 Task: Find restaurants with a 4.0+ rating.
Action: Mouse moved to (327, 91)
Screenshot: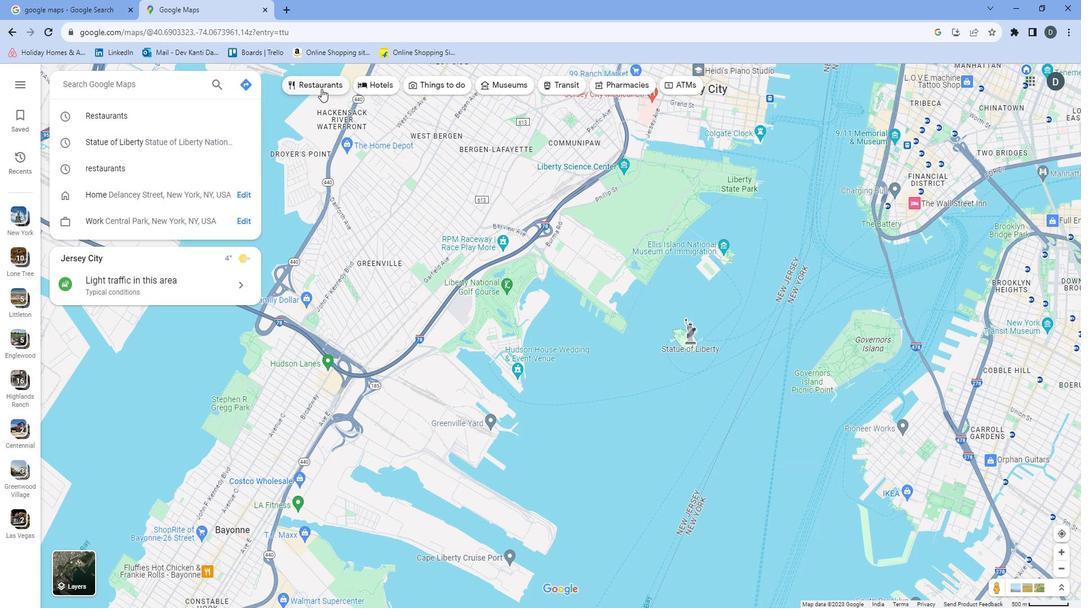 
Action: Mouse pressed left at (327, 91)
Screenshot: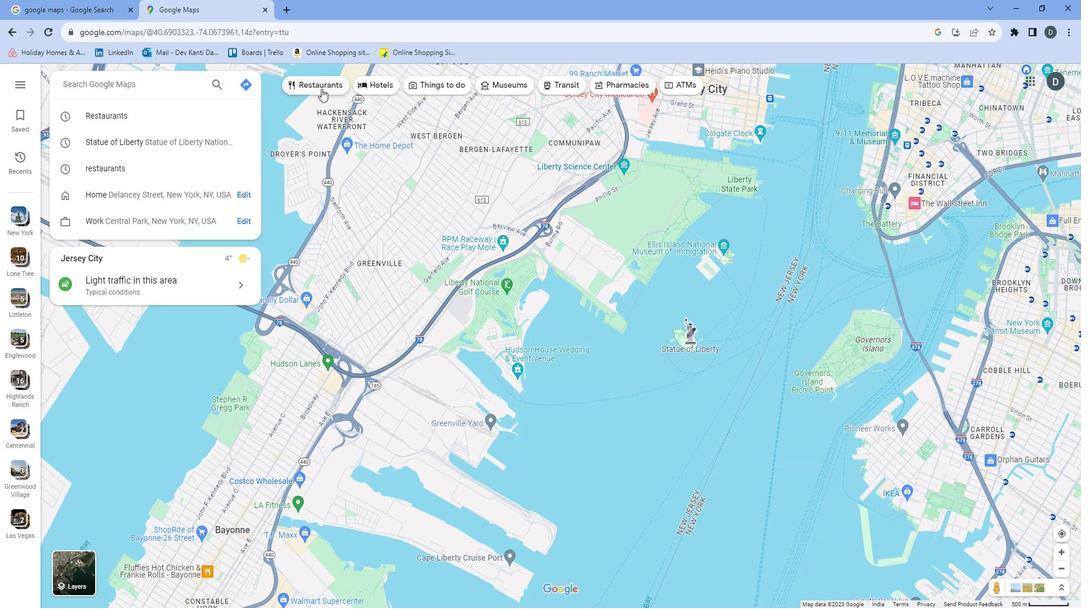 
Action: Mouse moved to (392, 86)
Screenshot: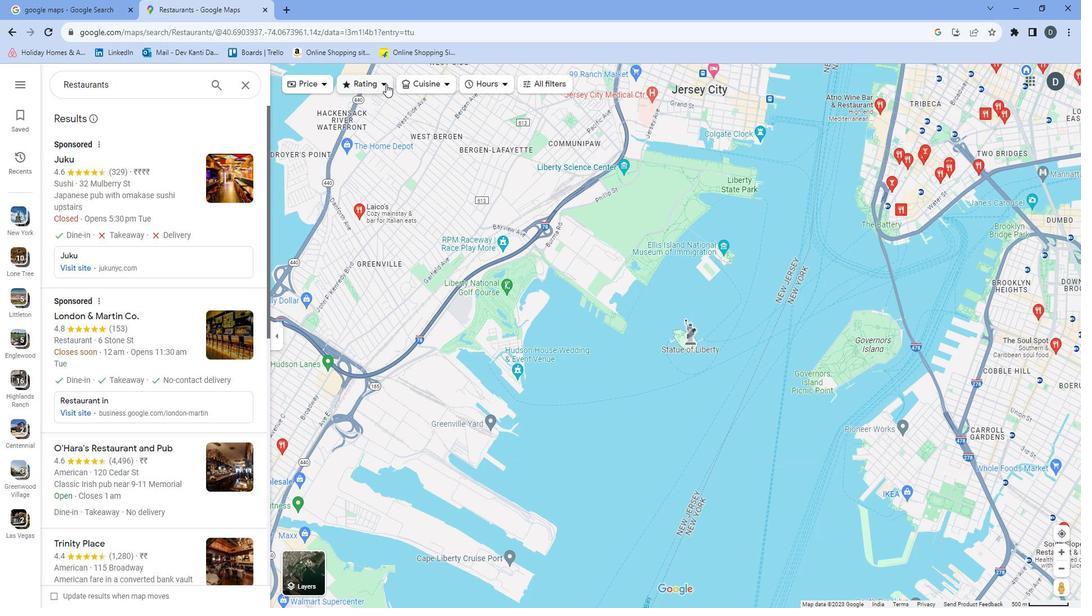 
Action: Mouse pressed left at (392, 86)
Screenshot: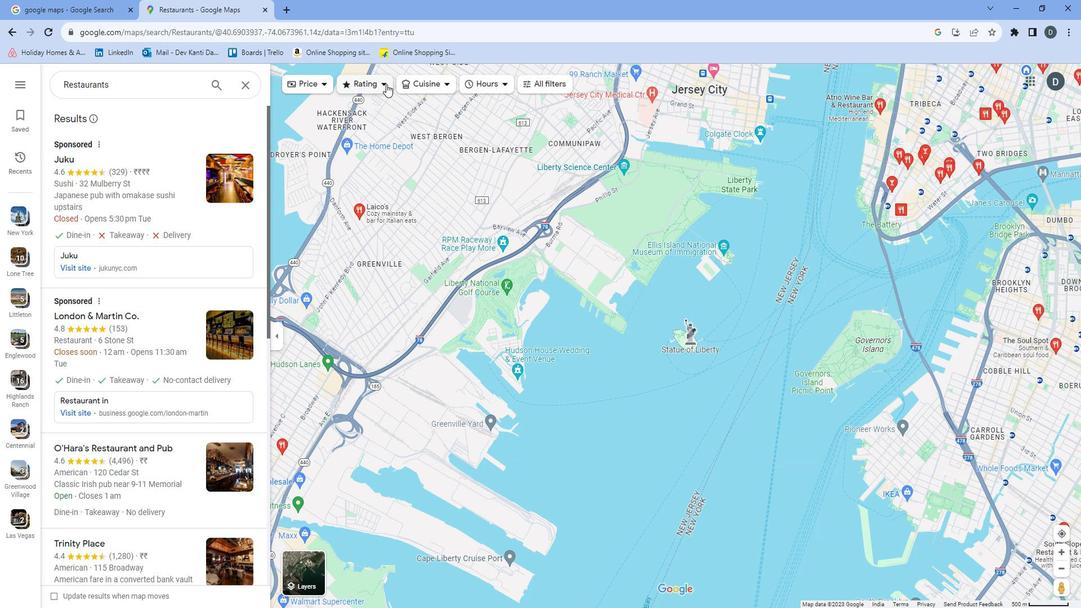 
Action: Mouse moved to (382, 200)
Screenshot: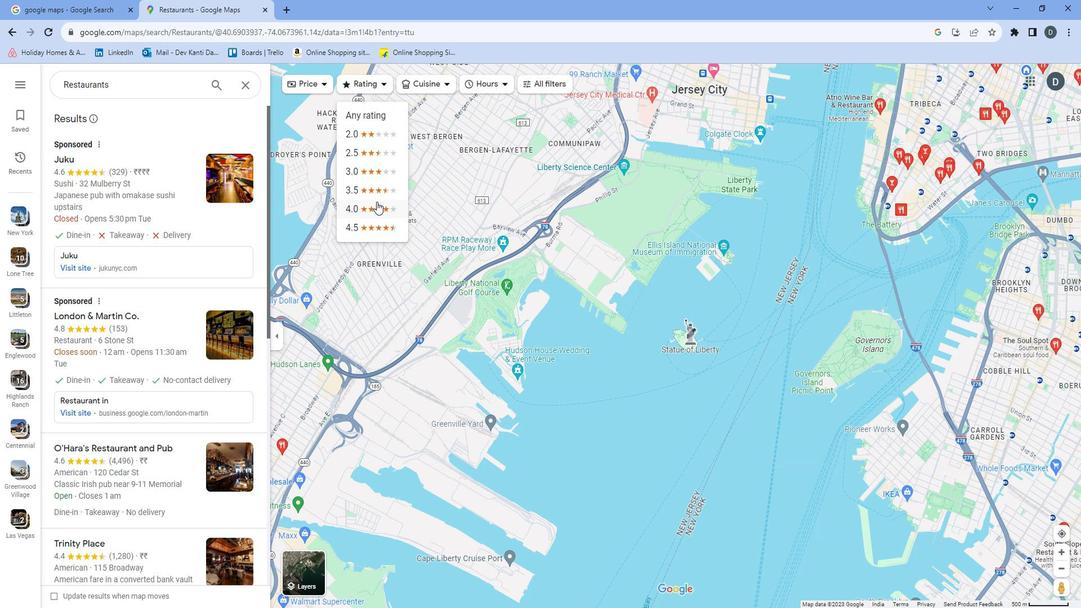 
Action: Mouse pressed left at (382, 200)
Screenshot: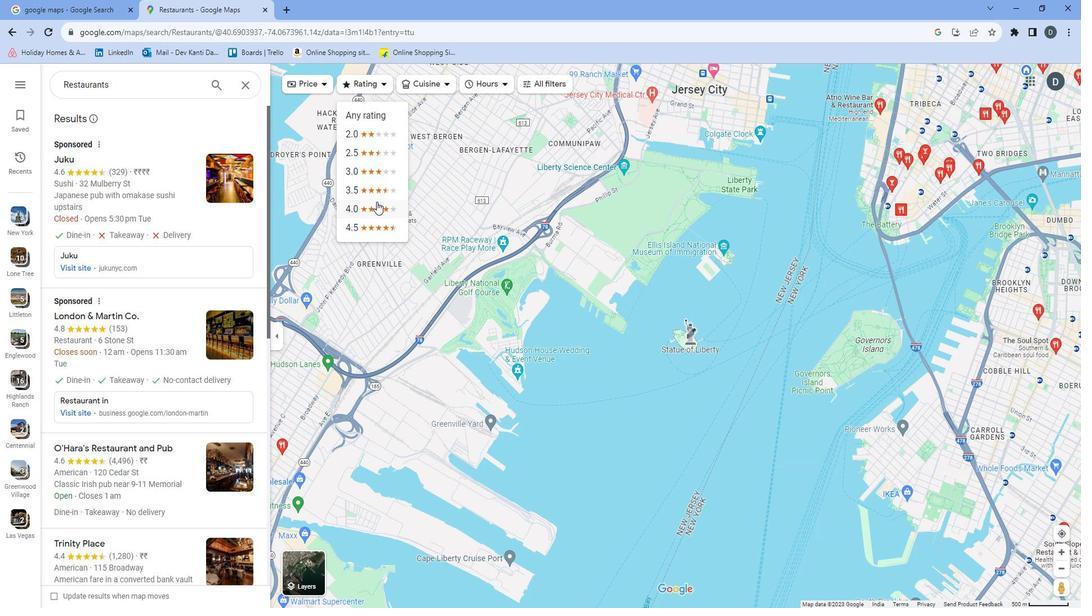 
Action: Mouse moved to (446, 186)
Screenshot: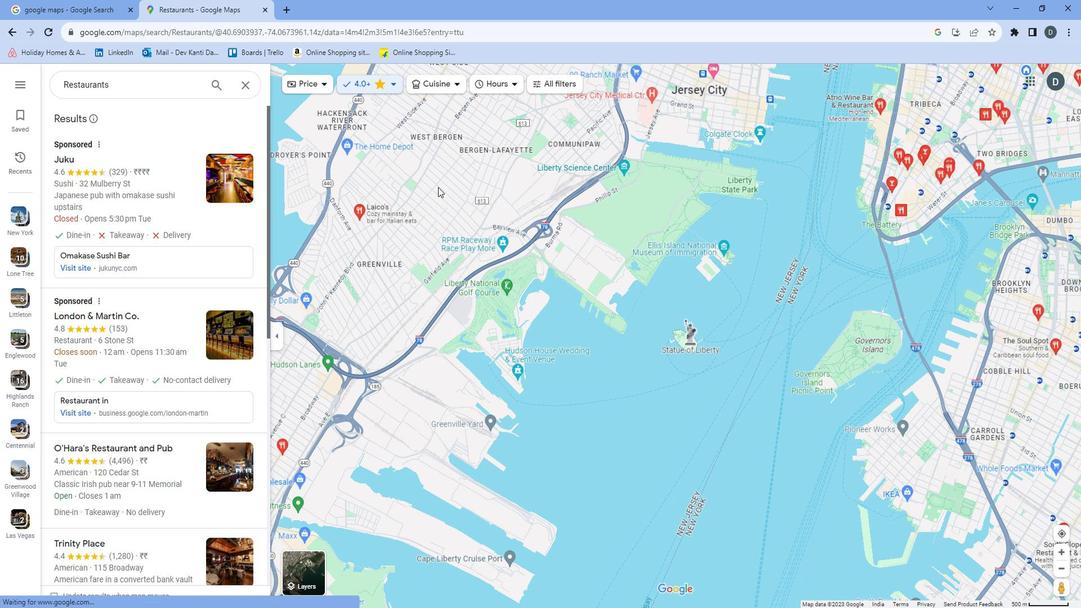 
